 Task: Change the default reminder time for tasks in Outlook to 9:00 AM.
Action: Mouse moved to (60, 34)
Screenshot: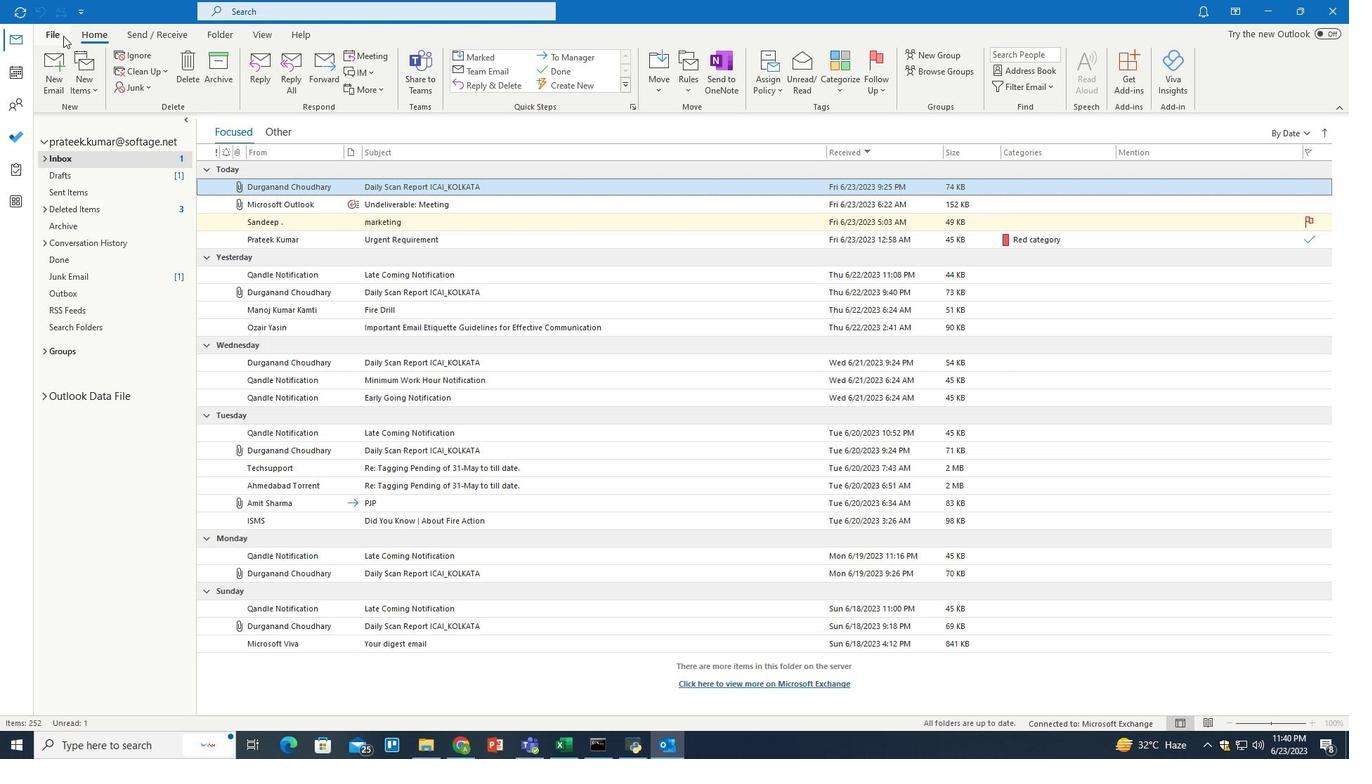 
Action: Mouse pressed left at (60, 34)
Screenshot: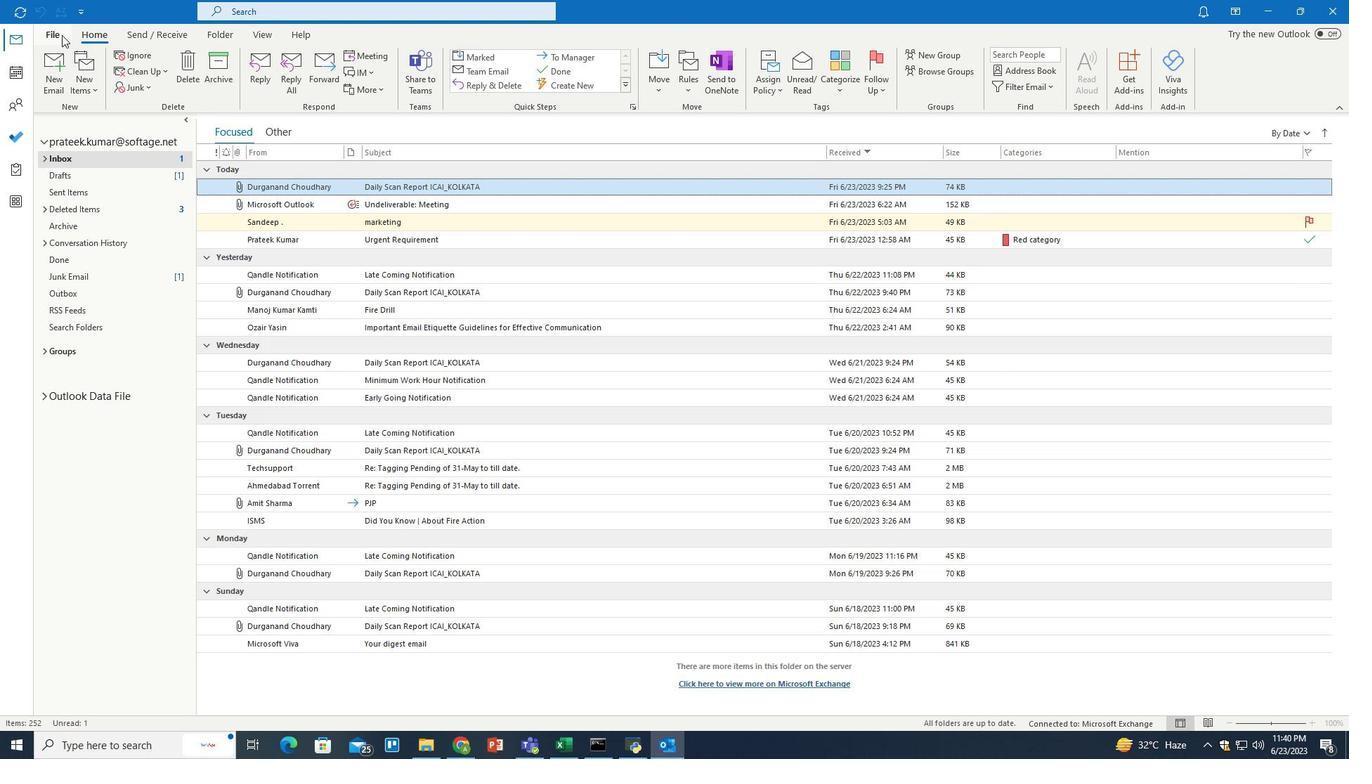 
Action: Mouse moved to (56, 674)
Screenshot: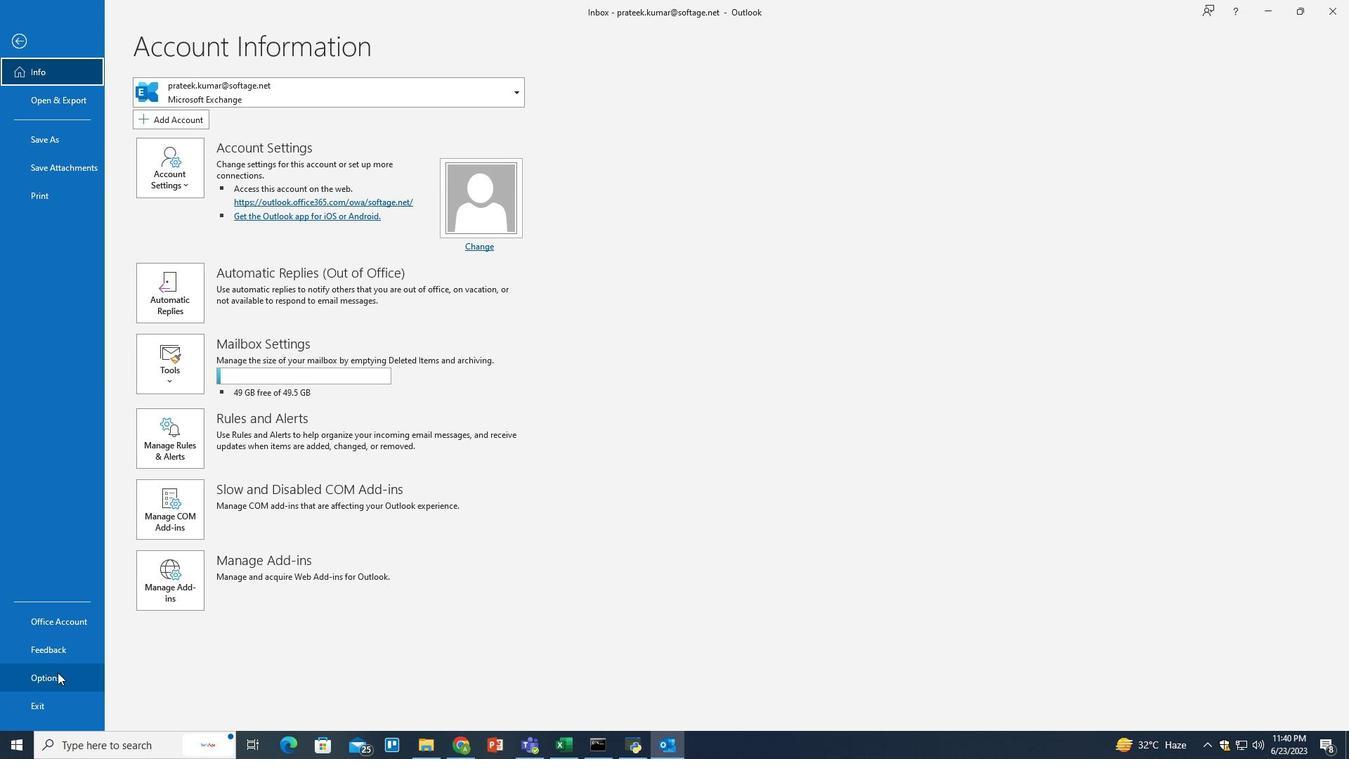 
Action: Mouse pressed left at (56, 674)
Screenshot: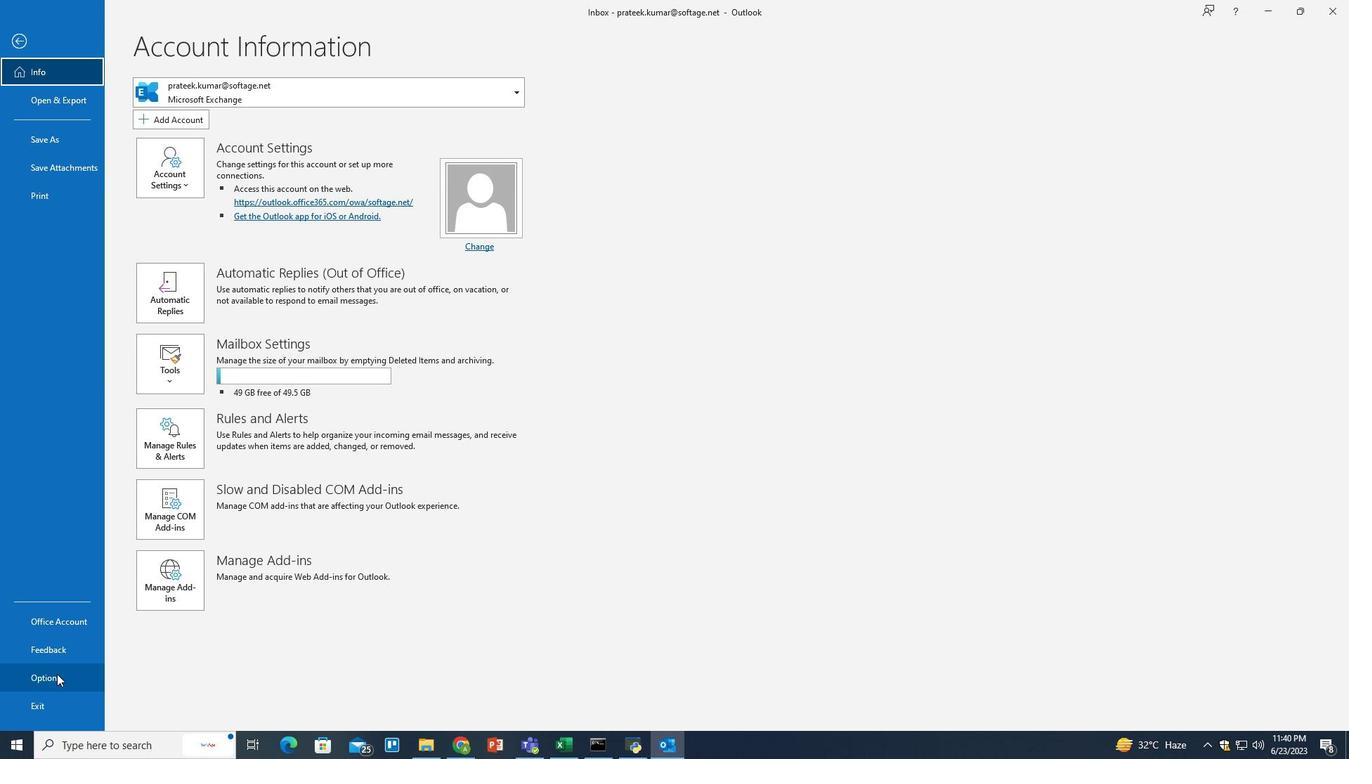 
Action: Mouse moved to (433, 248)
Screenshot: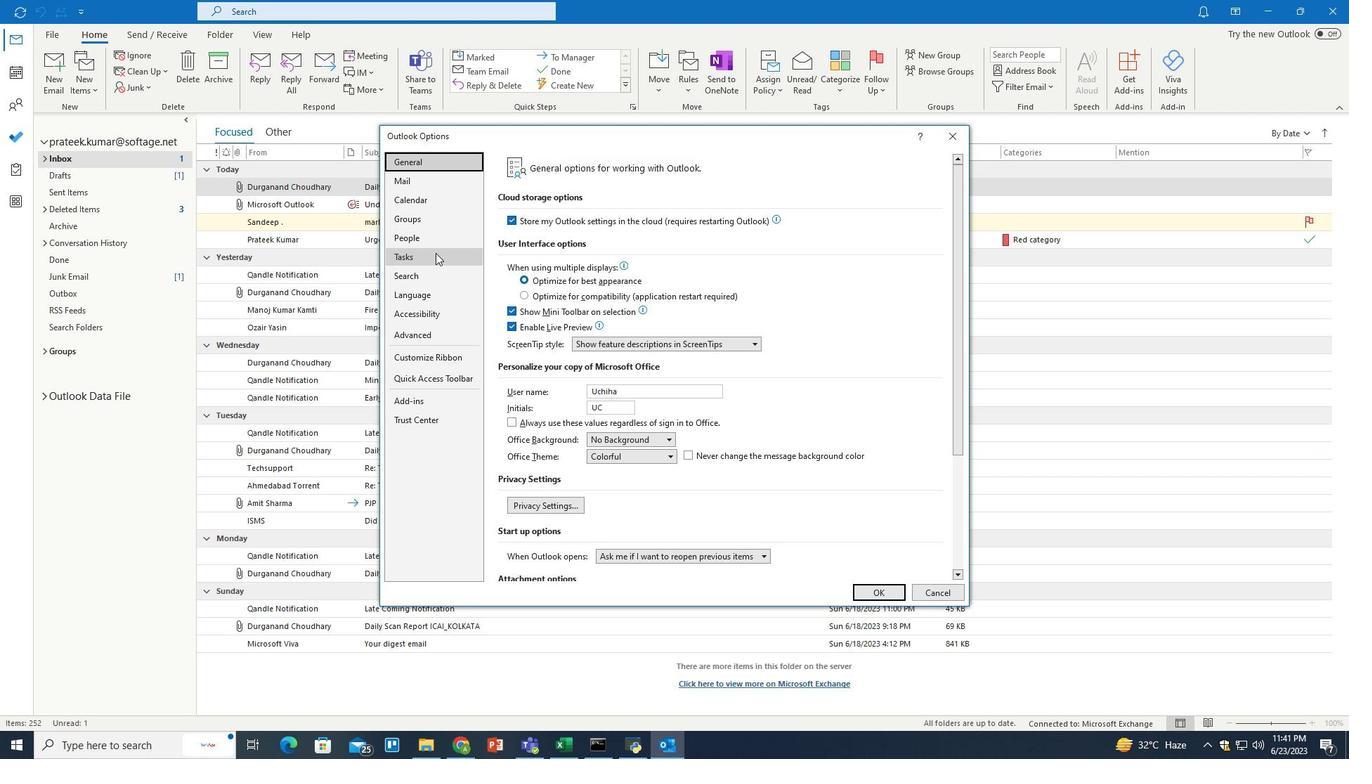 
Action: Mouse pressed left at (433, 248)
Screenshot: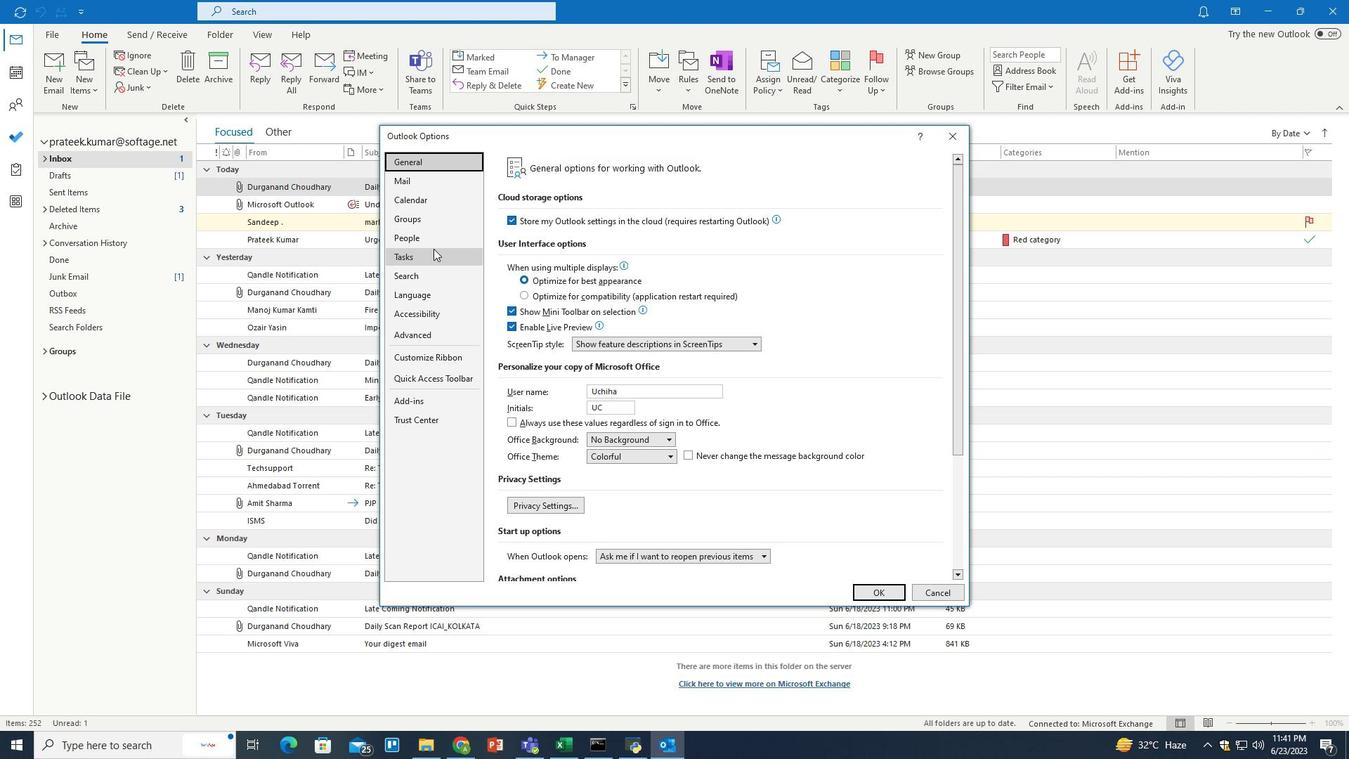 
Action: Mouse moved to (672, 258)
Screenshot: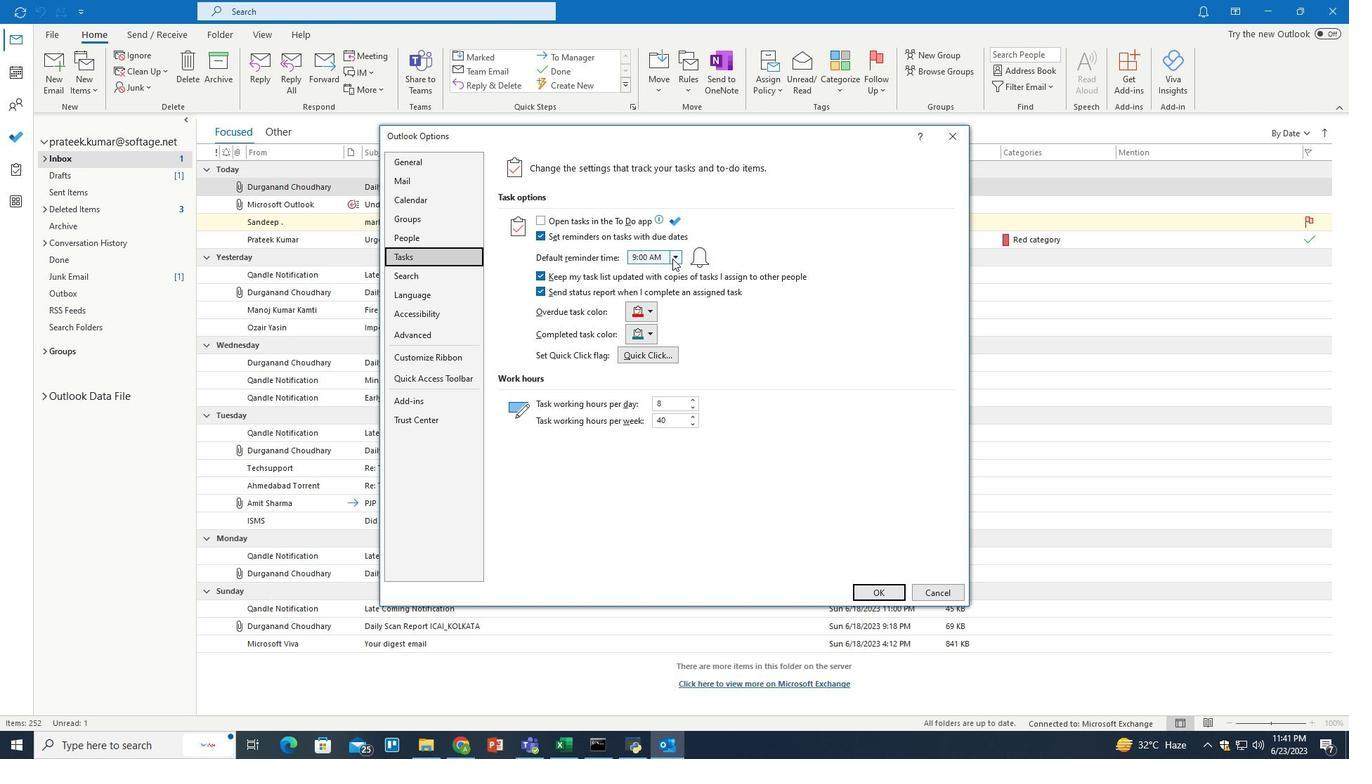 
Action: Mouse pressed left at (672, 258)
Screenshot: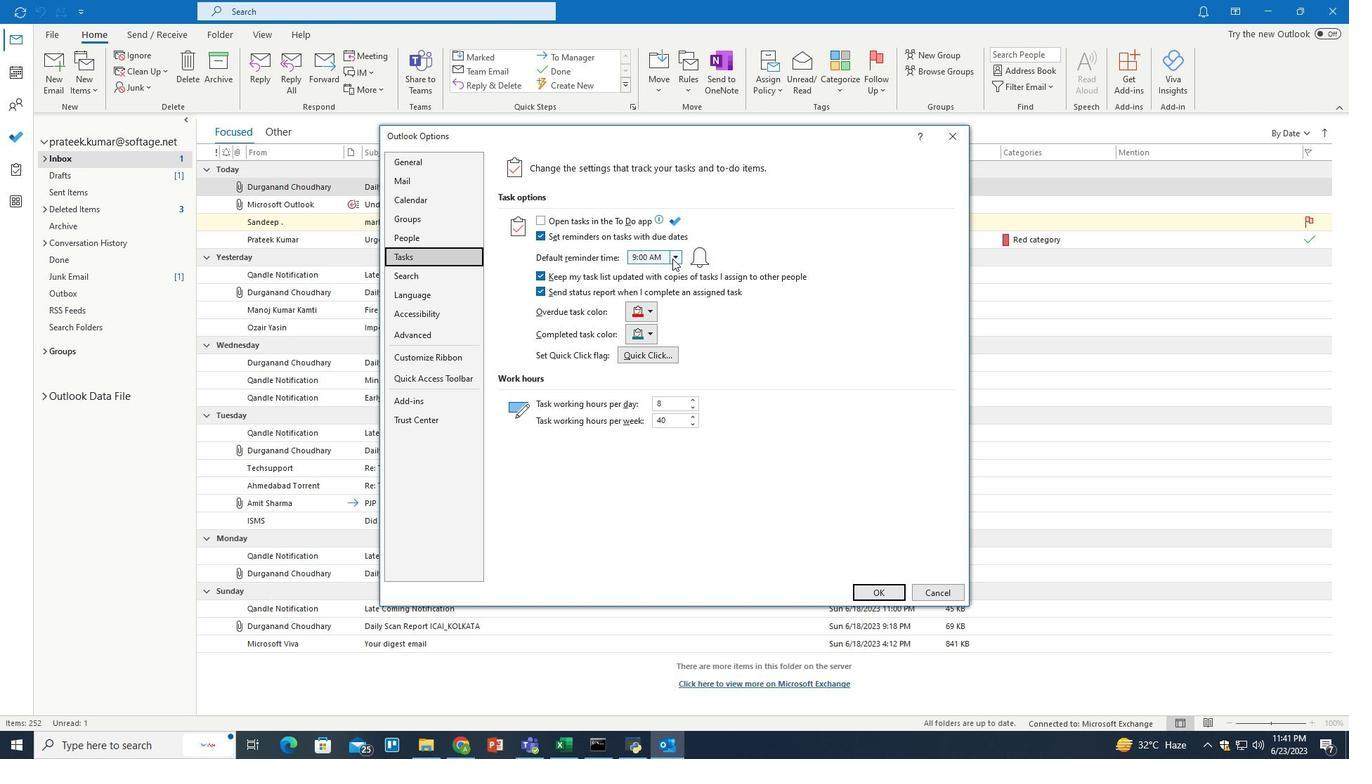 
Action: Mouse moved to (637, 541)
Screenshot: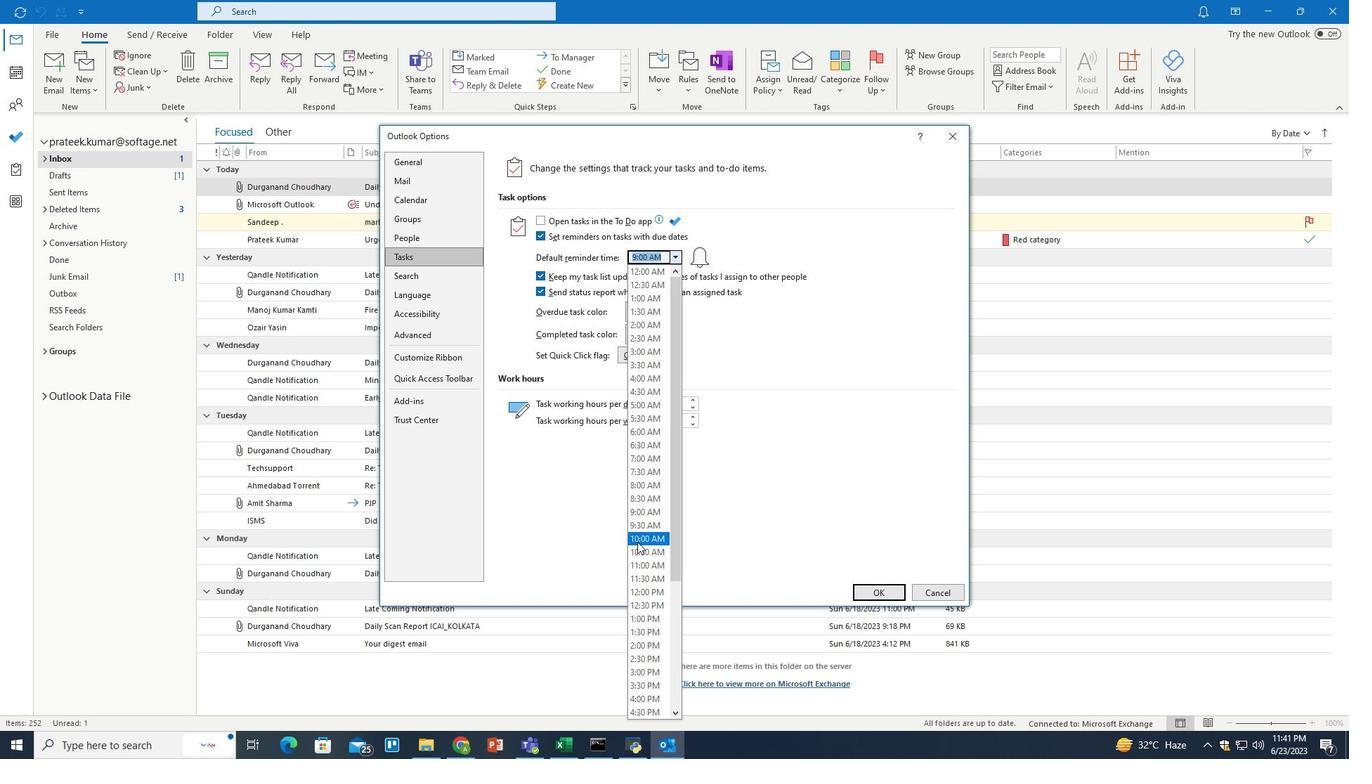 
Action: Mouse pressed left at (637, 541)
Screenshot: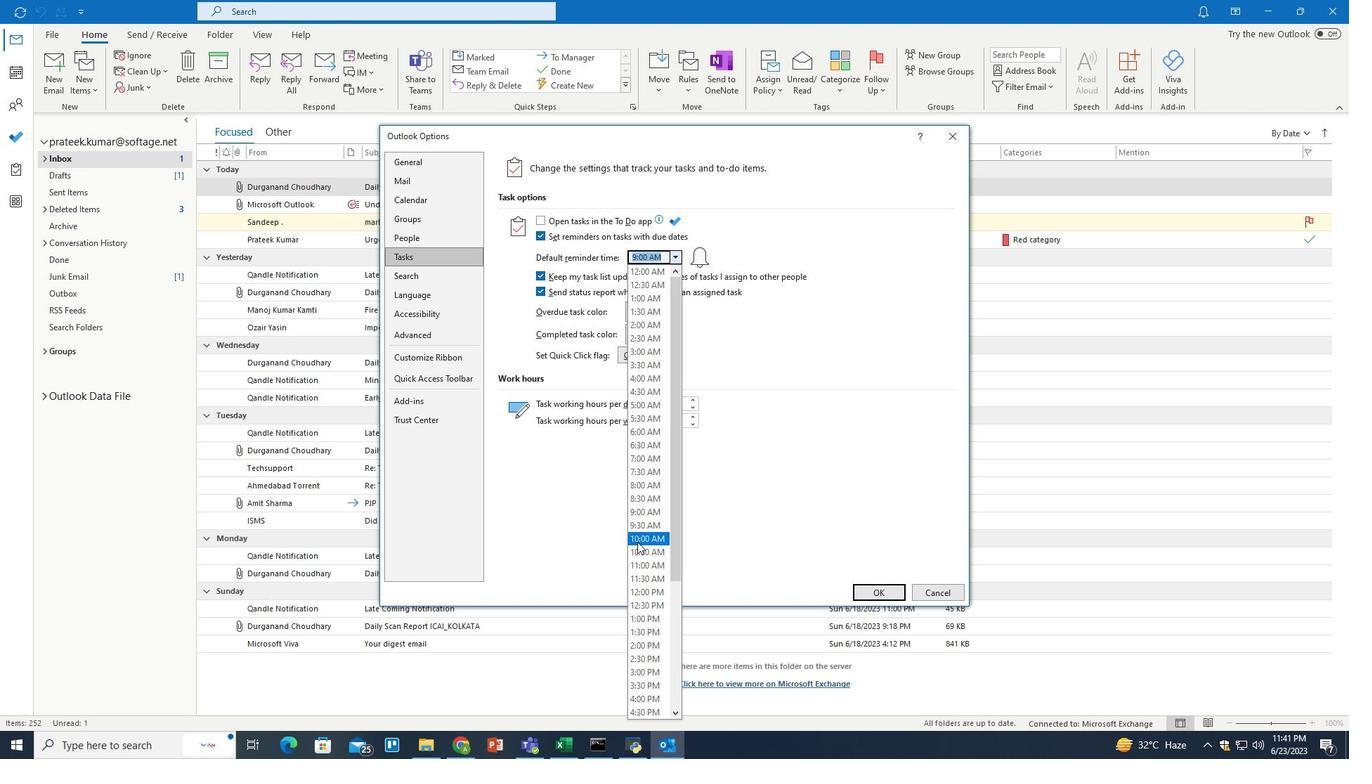 
Action: Mouse moved to (863, 590)
Screenshot: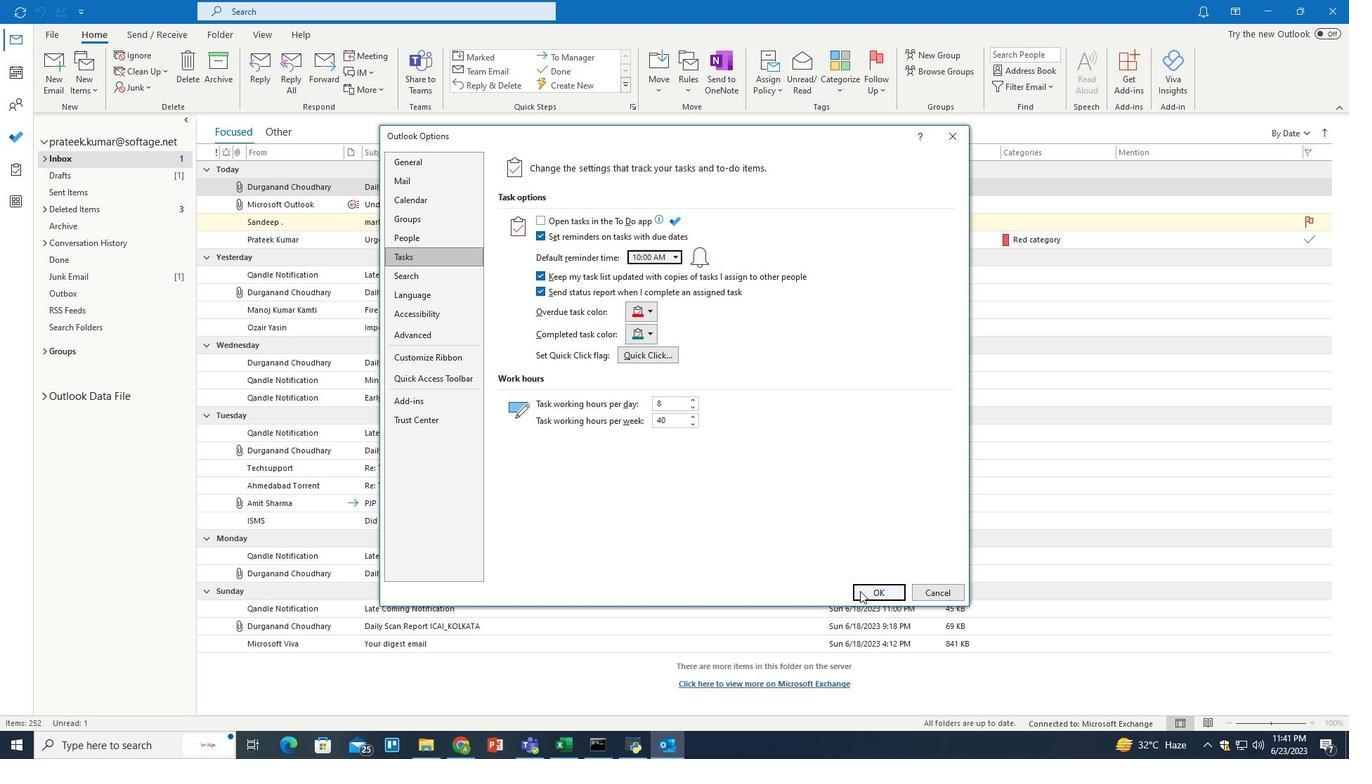 
Action: Mouse pressed left at (863, 590)
Screenshot: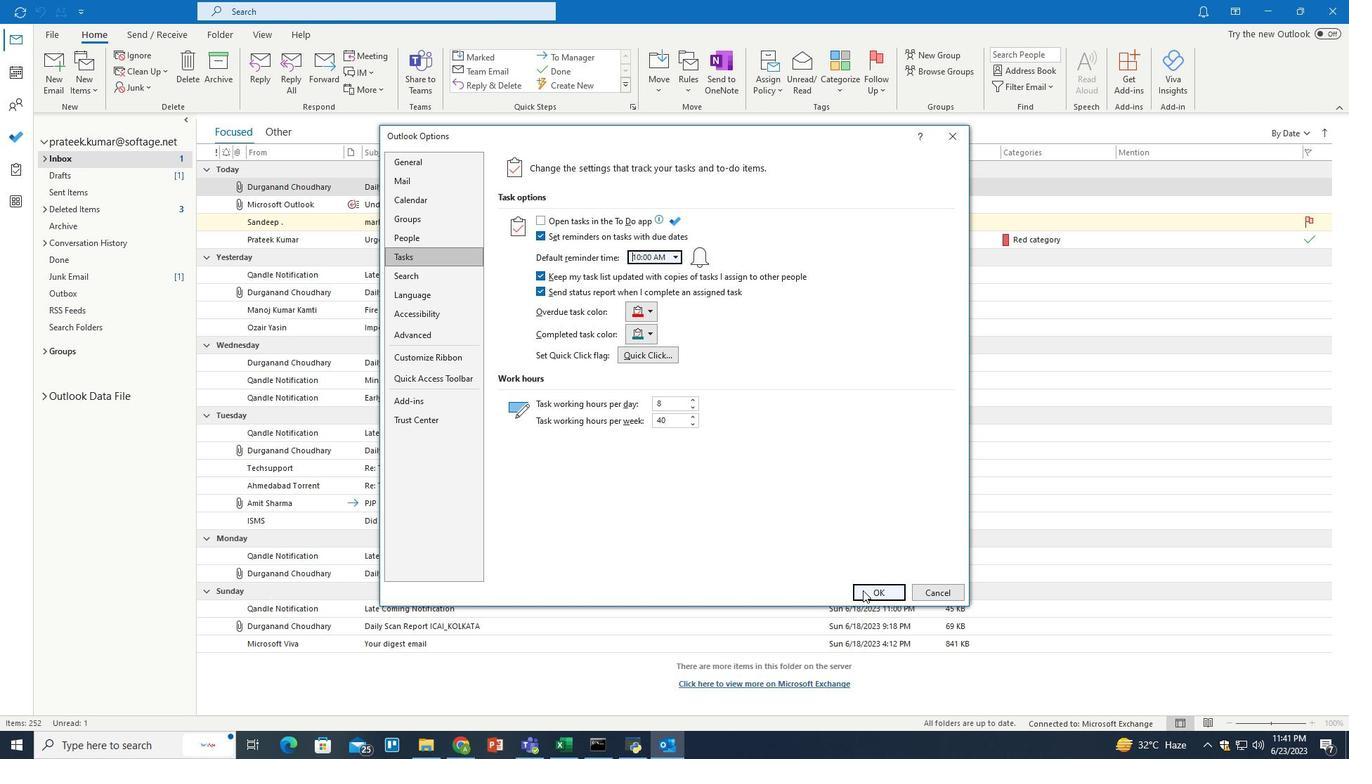 
